 Task: Sort the products by unit price (low first).
Action: Mouse moved to (26, 56)
Screenshot: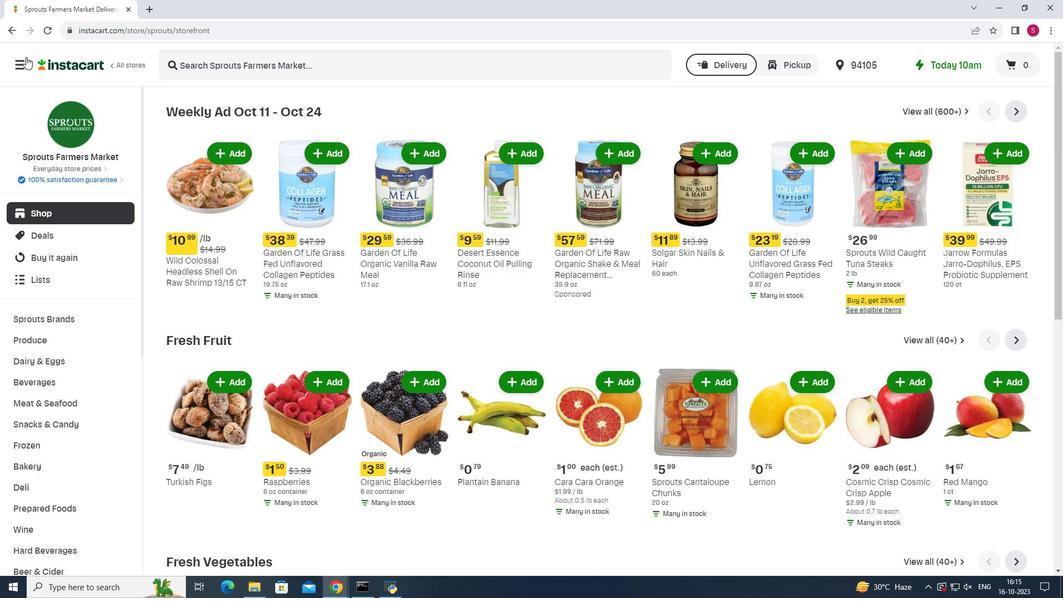 
Action: Mouse pressed left at (26, 56)
Screenshot: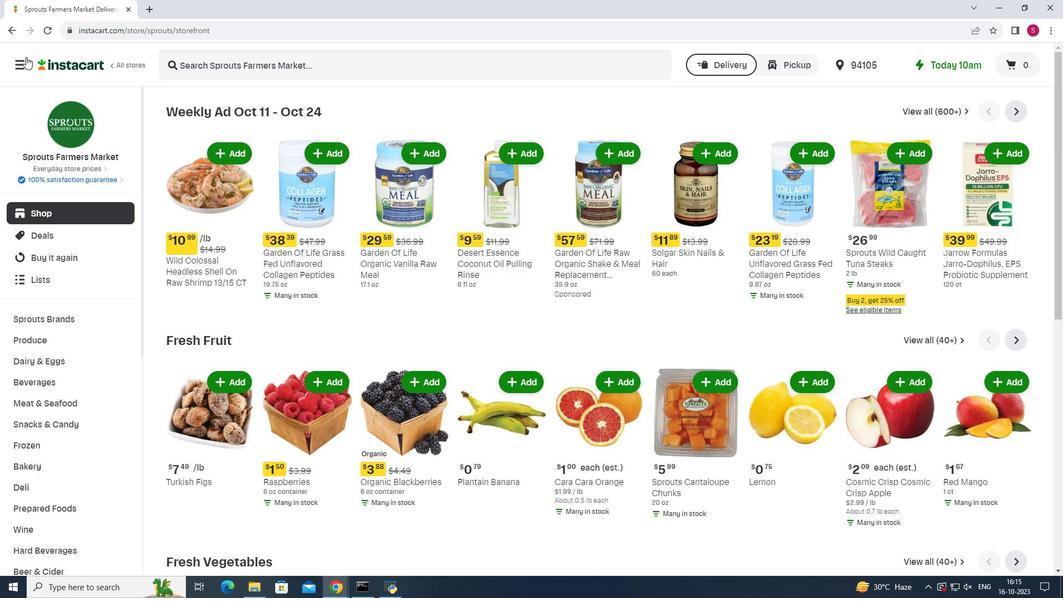 
Action: Mouse moved to (60, 289)
Screenshot: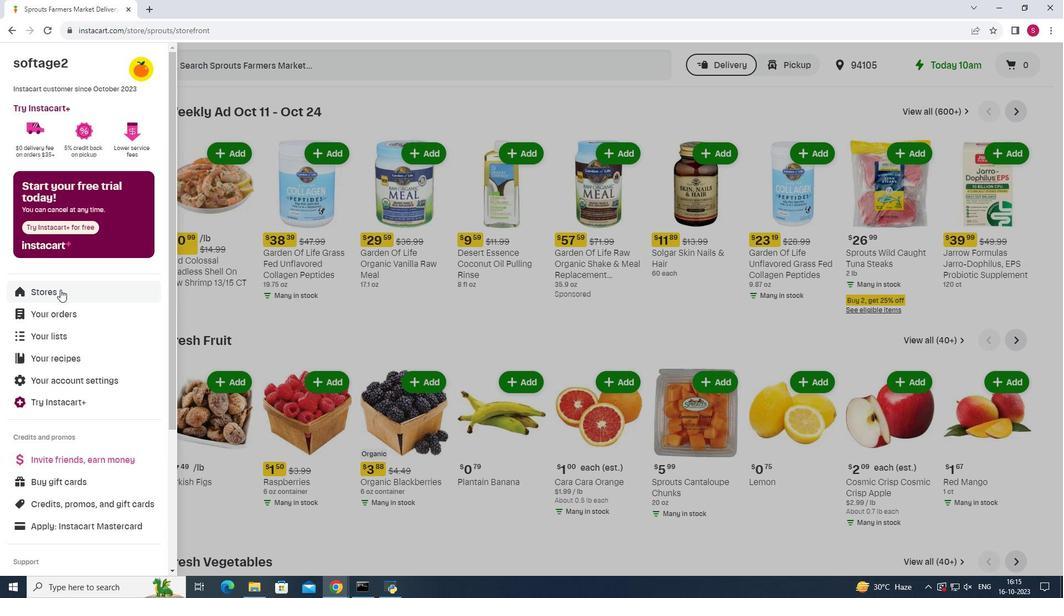
Action: Mouse pressed left at (60, 289)
Screenshot: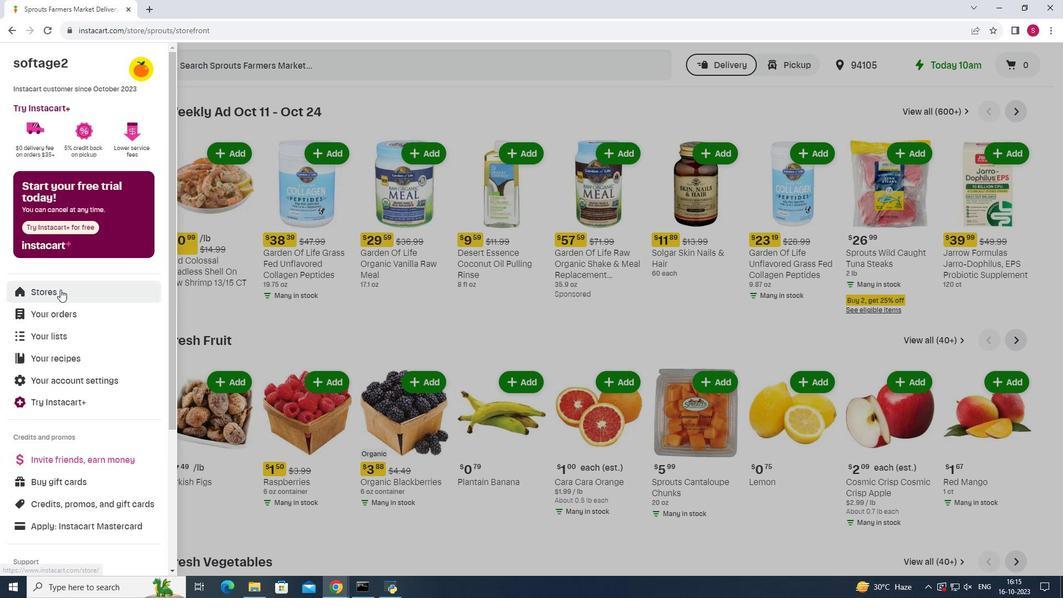 
Action: Mouse moved to (258, 98)
Screenshot: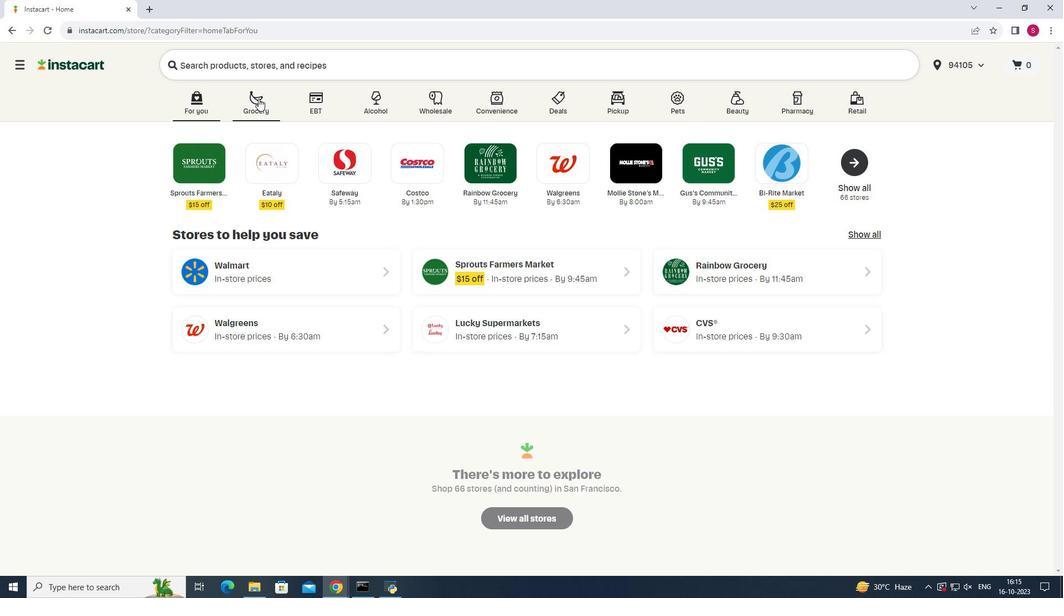 
Action: Mouse pressed left at (258, 98)
Screenshot: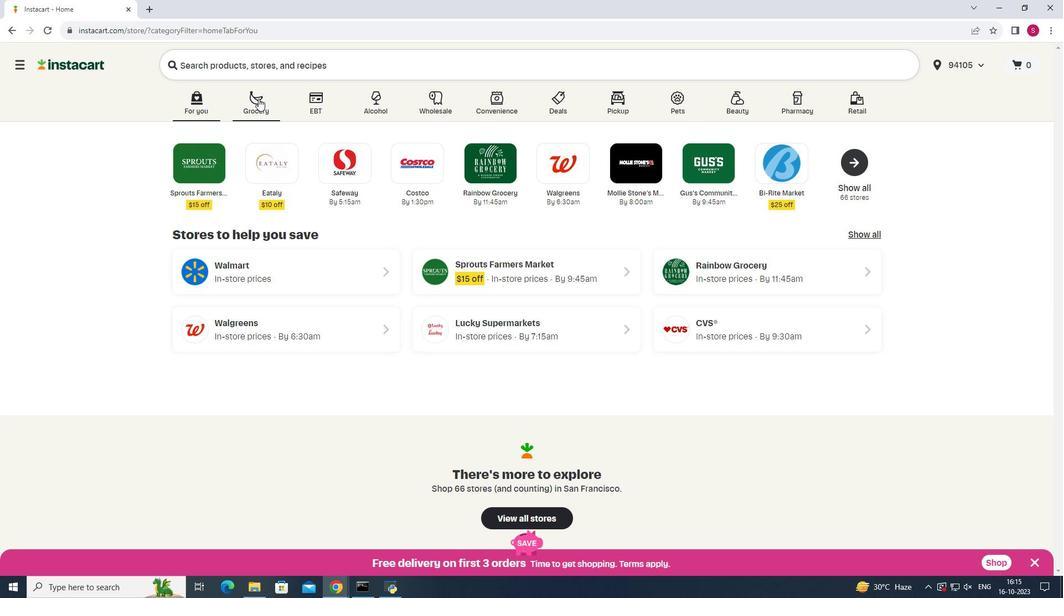 
Action: Mouse moved to (749, 155)
Screenshot: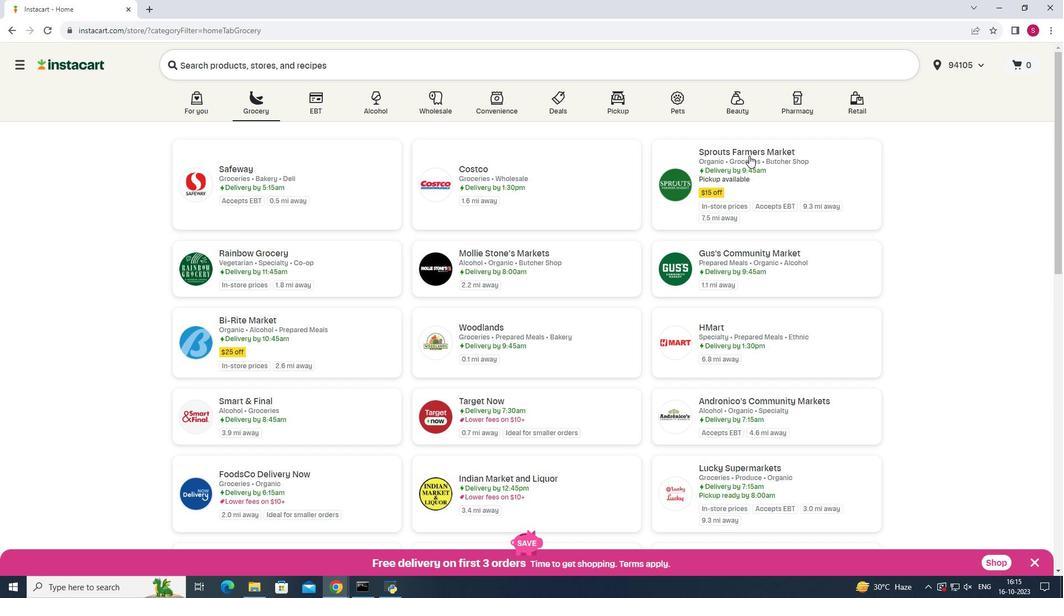 
Action: Mouse pressed left at (749, 155)
Screenshot: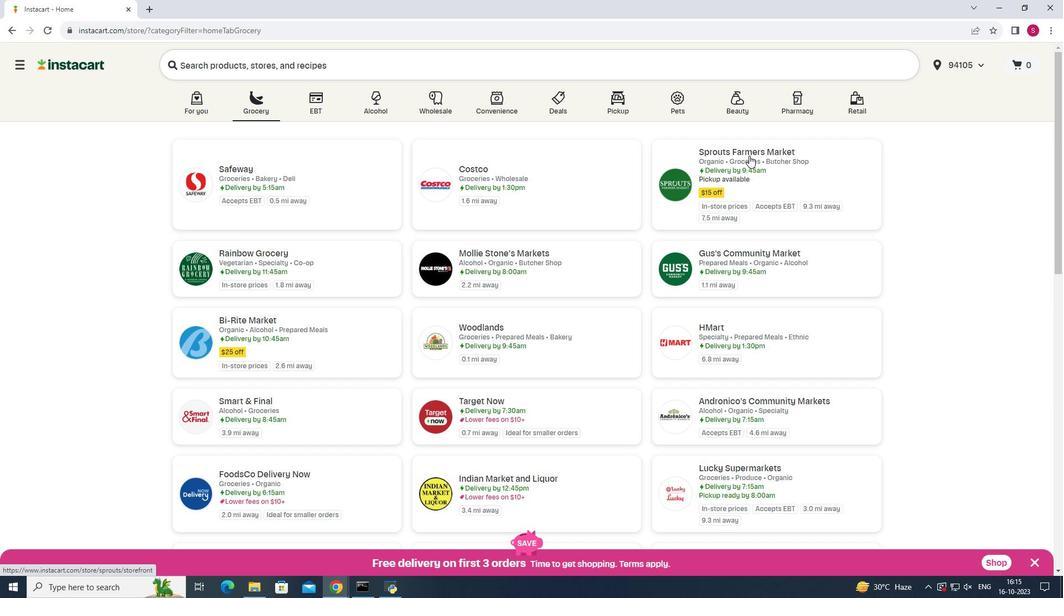 
Action: Mouse moved to (49, 398)
Screenshot: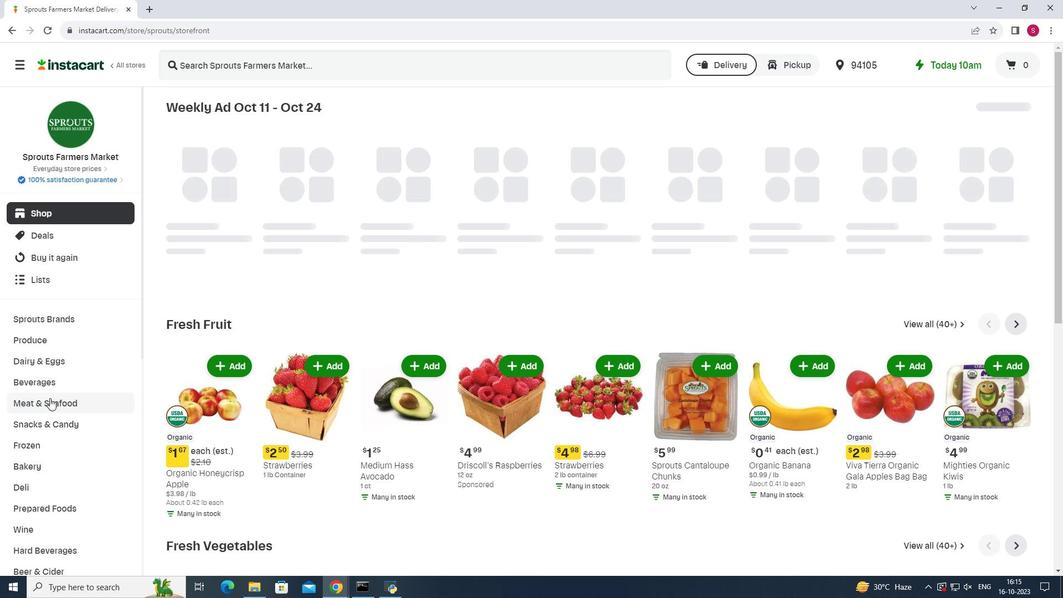 
Action: Mouse pressed left at (49, 398)
Screenshot: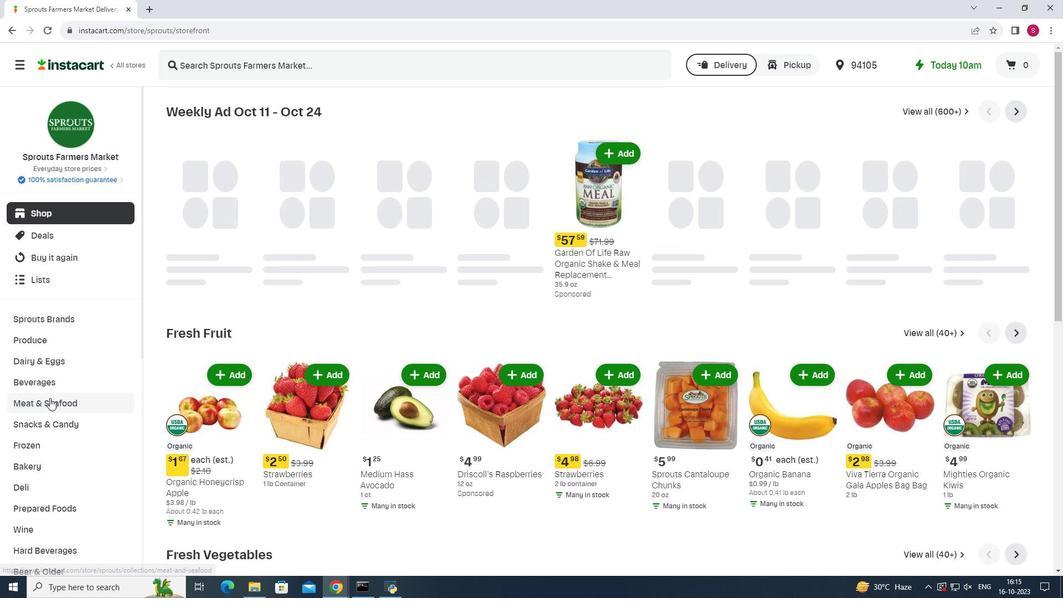 
Action: Mouse moved to (845, 134)
Screenshot: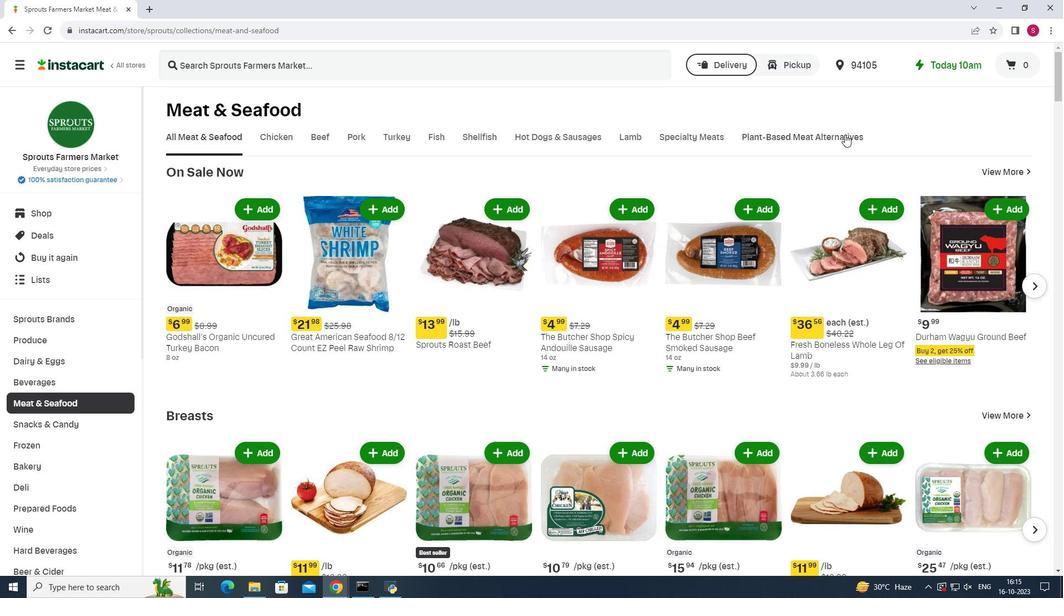 
Action: Mouse pressed left at (845, 134)
Screenshot: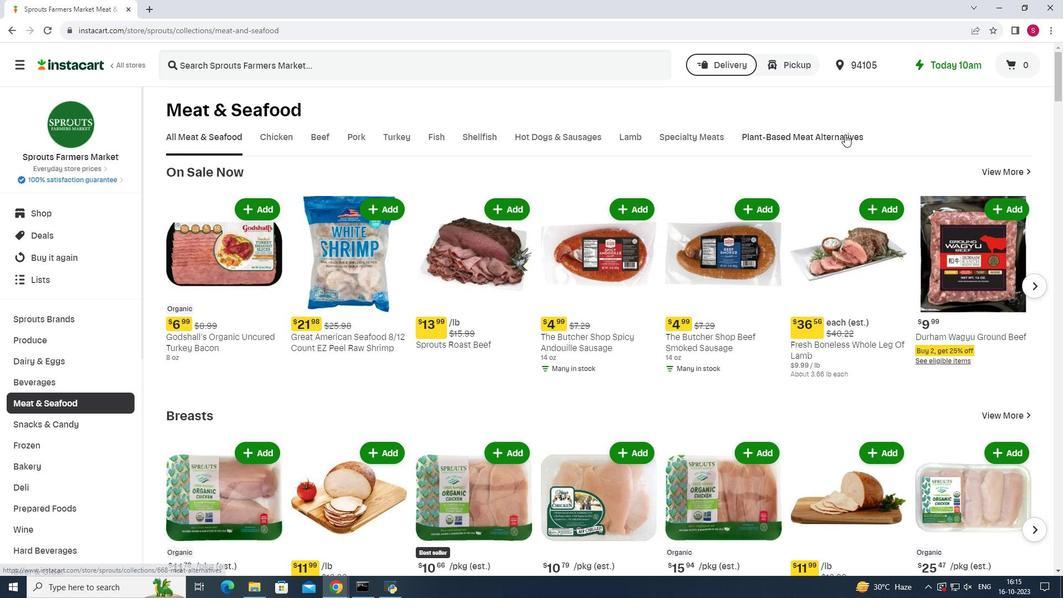 
Action: Mouse moved to (697, 182)
Screenshot: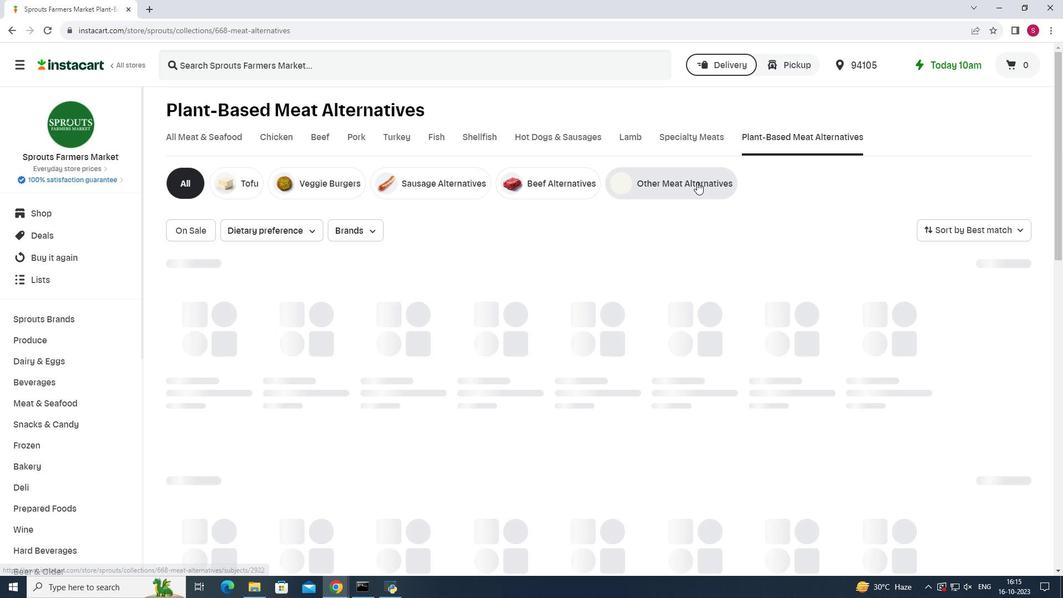 
Action: Mouse pressed left at (697, 182)
Screenshot: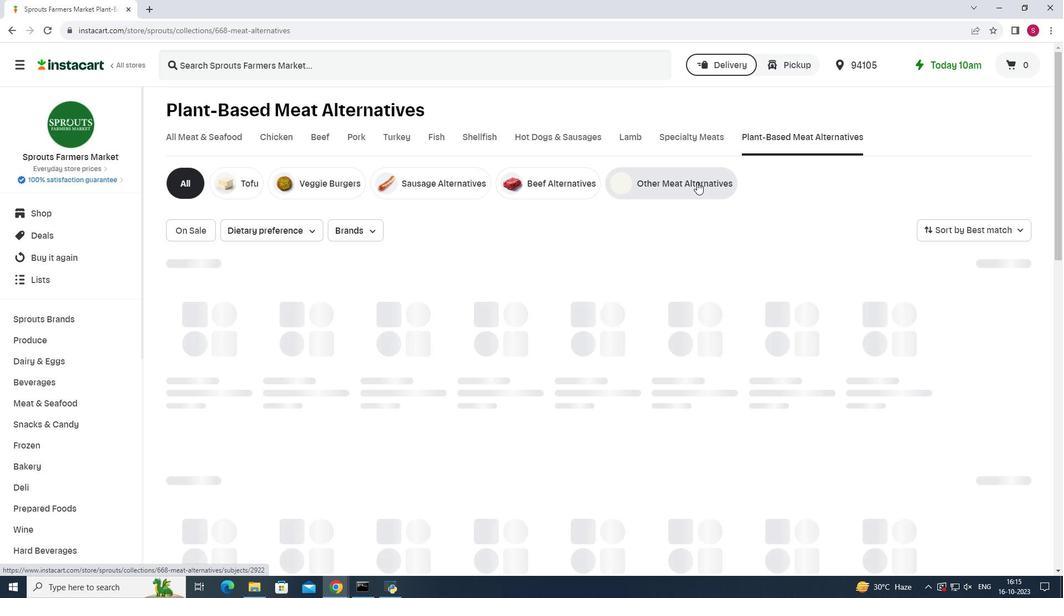 
Action: Mouse moved to (989, 227)
Screenshot: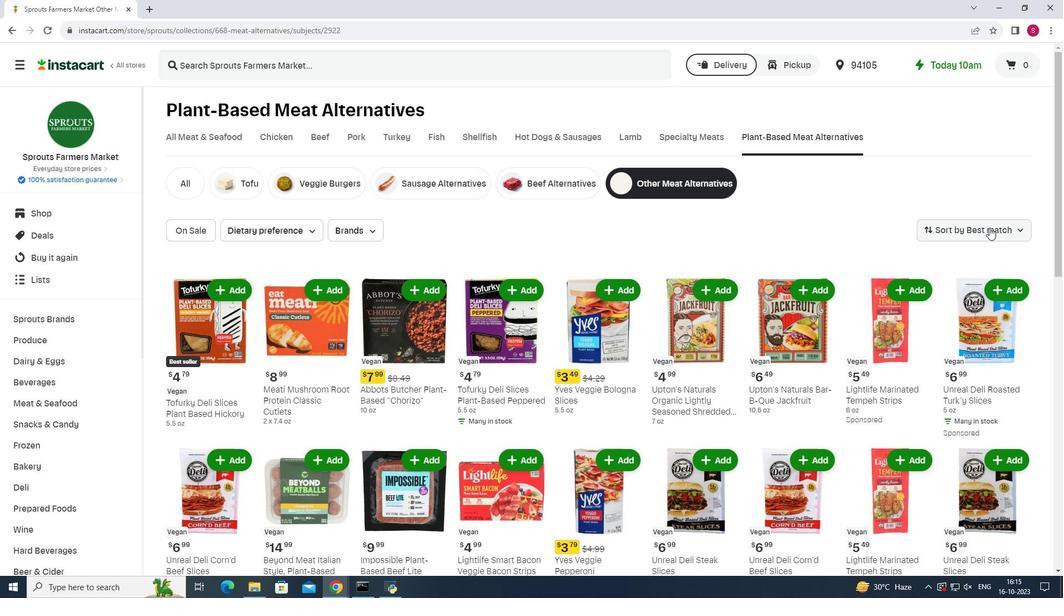 
Action: Mouse pressed left at (989, 227)
Screenshot: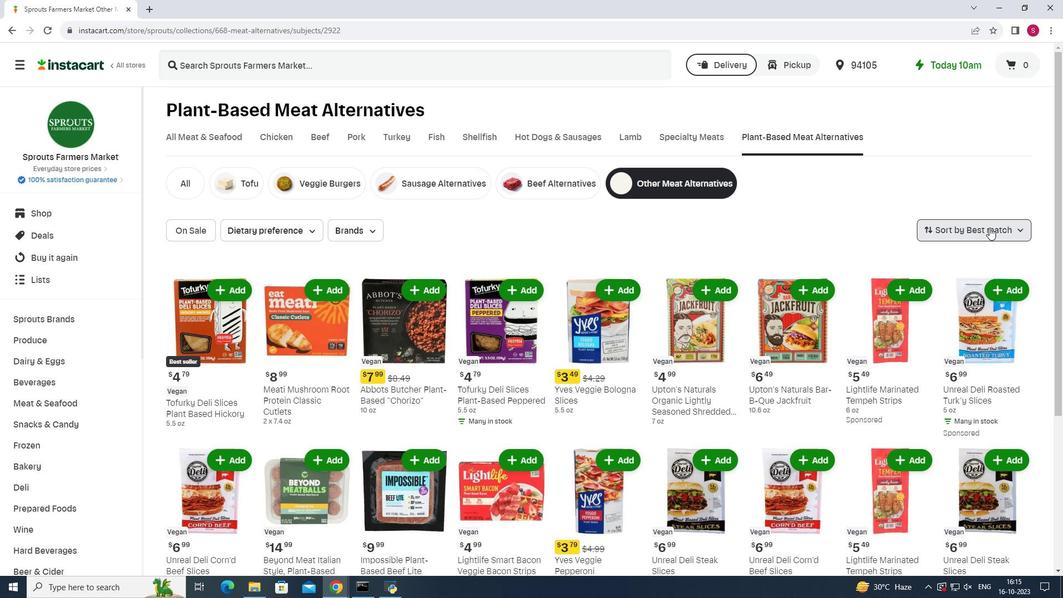 
Action: Mouse pressed left at (989, 227)
Screenshot: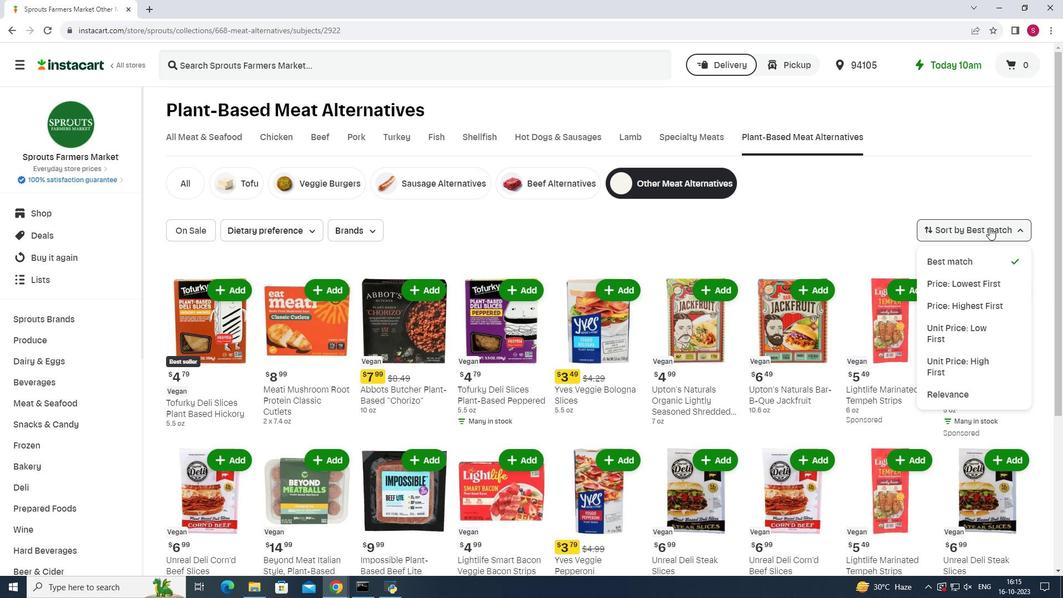 
Action: Mouse pressed left at (989, 227)
Screenshot: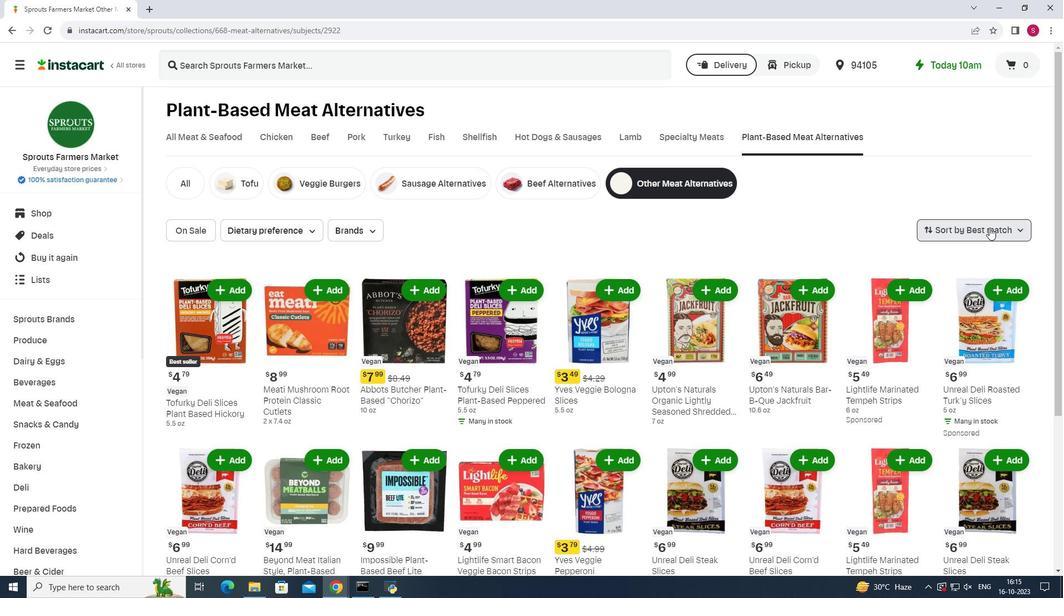 
Action: Mouse moved to (990, 332)
Screenshot: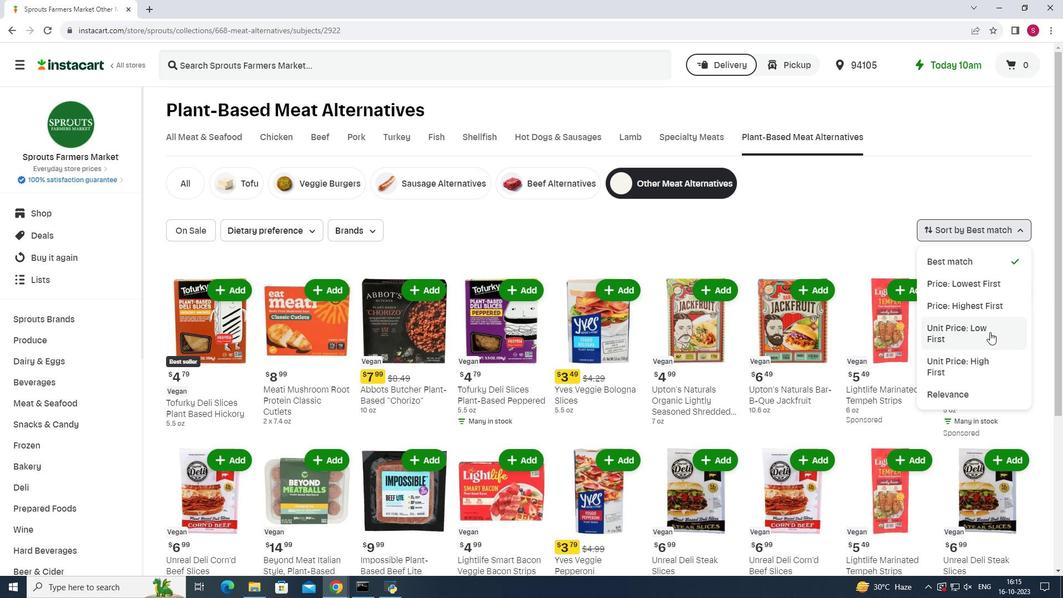 
Action: Mouse pressed left at (990, 332)
Screenshot: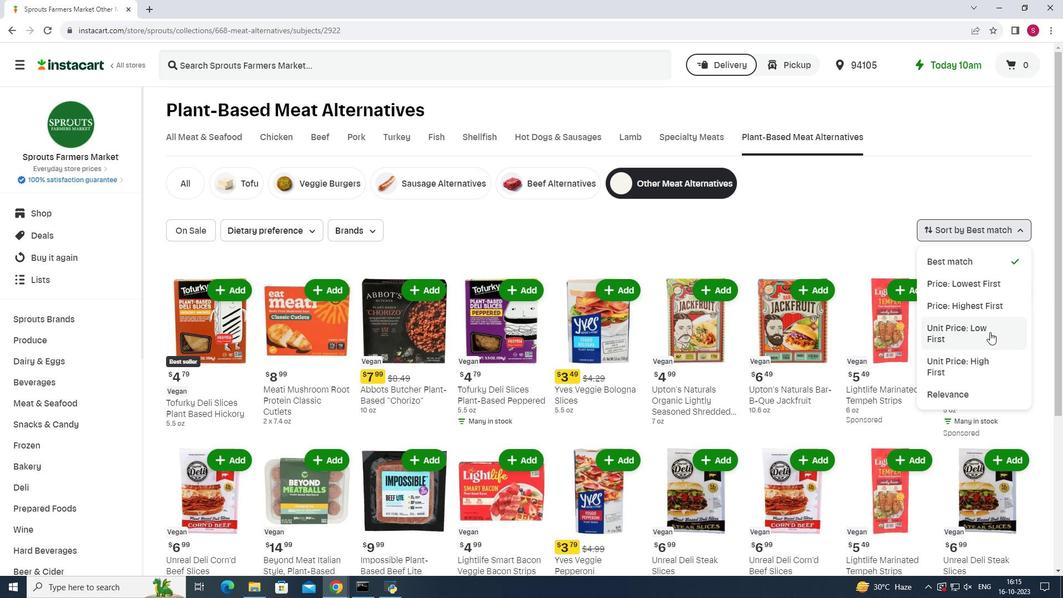 
Action: Mouse moved to (884, 274)
Screenshot: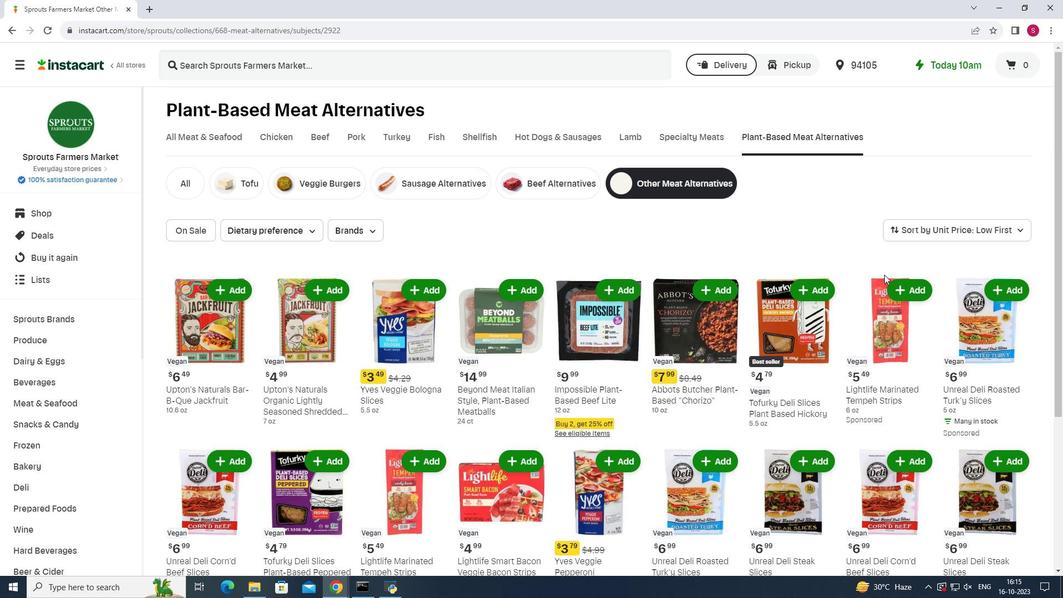 
Action: Mouse scrolled (884, 274) with delta (0, 0)
Screenshot: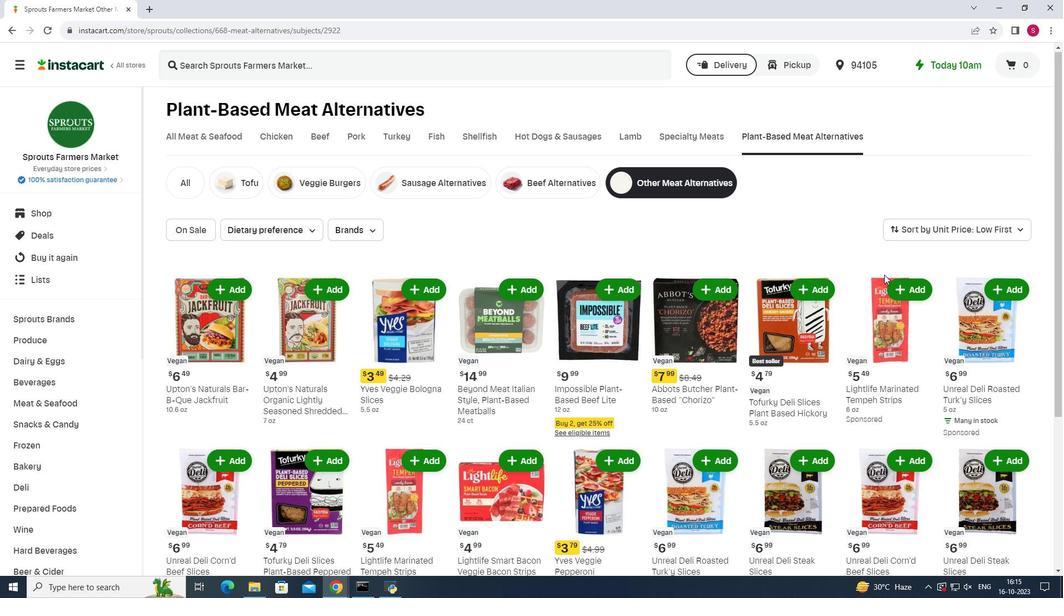 
Action: Mouse scrolled (884, 274) with delta (0, 0)
Screenshot: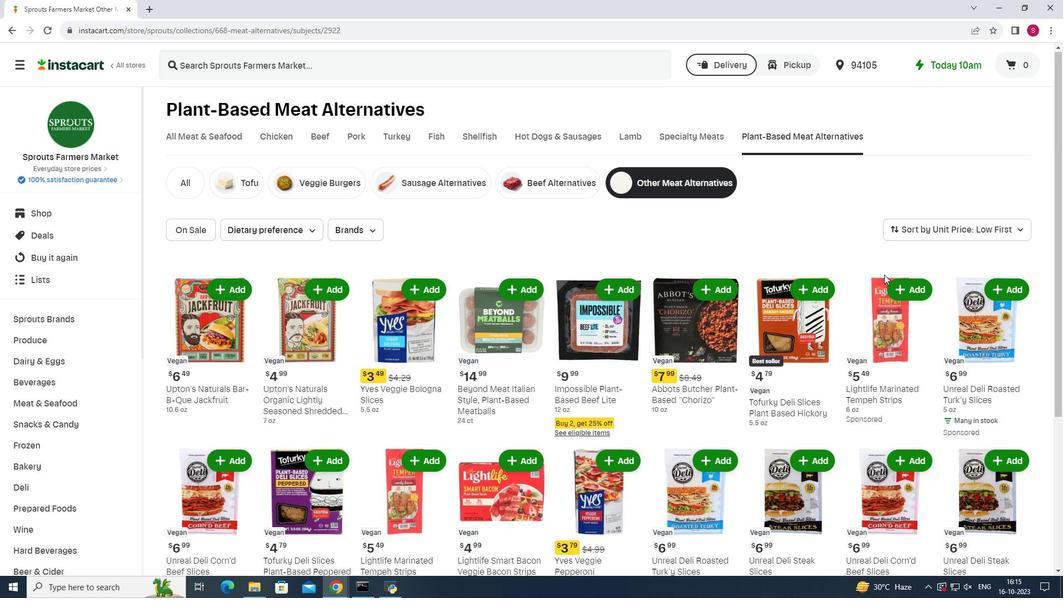 
Action: Mouse scrolled (884, 274) with delta (0, 0)
Screenshot: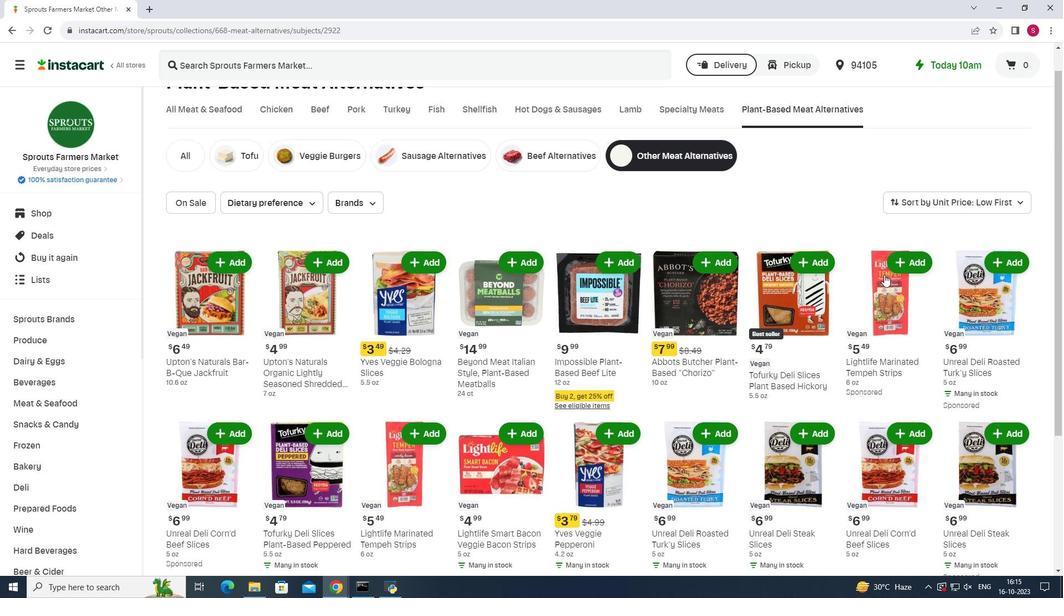 
Action: Mouse scrolled (884, 274) with delta (0, 0)
Screenshot: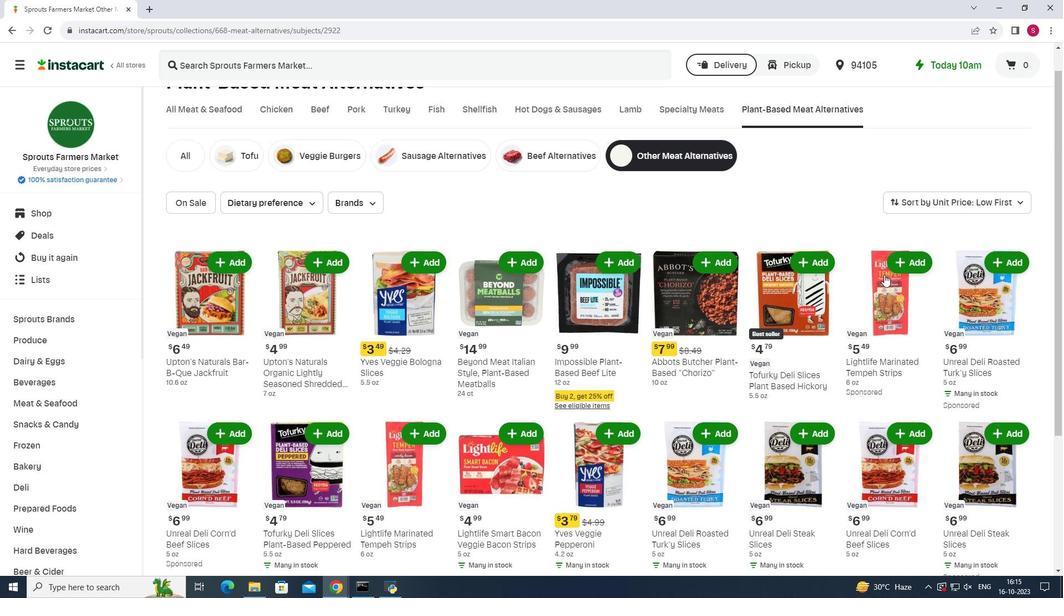 
Action: Mouse scrolled (884, 274) with delta (0, 0)
Screenshot: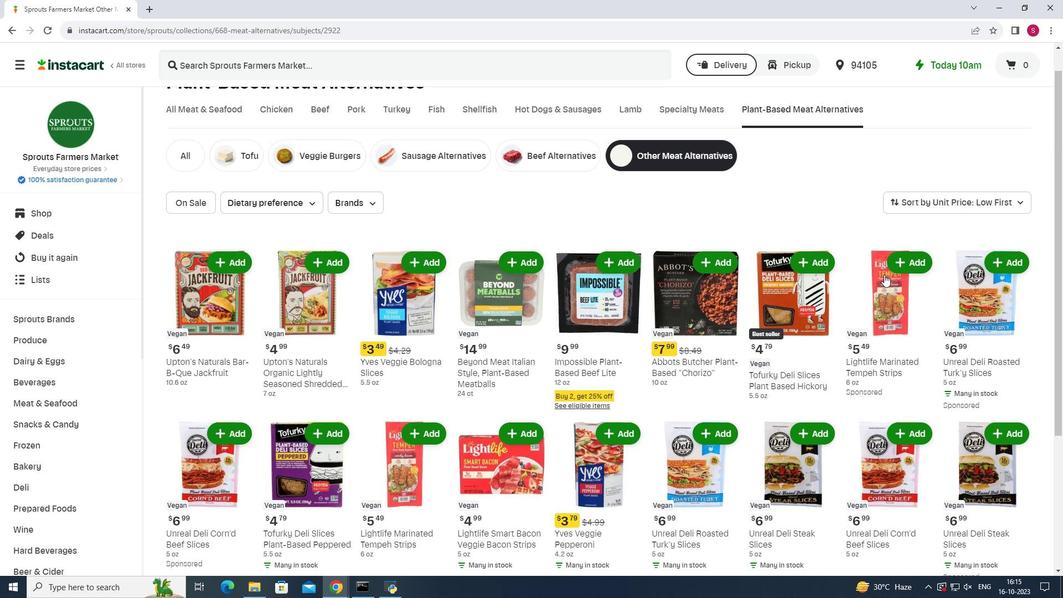 
Action: Mouse scrolled (884, 275) with delta (0, 0)
Screenshot: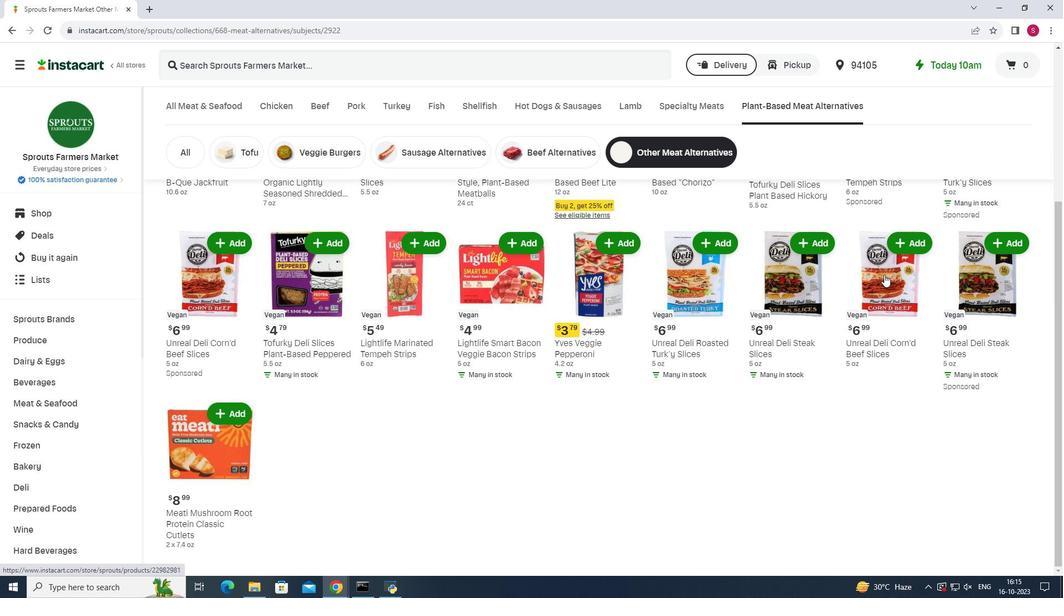 
Action: Mouse scrolled (884, 275) with delta (0, 0)
Screenshot: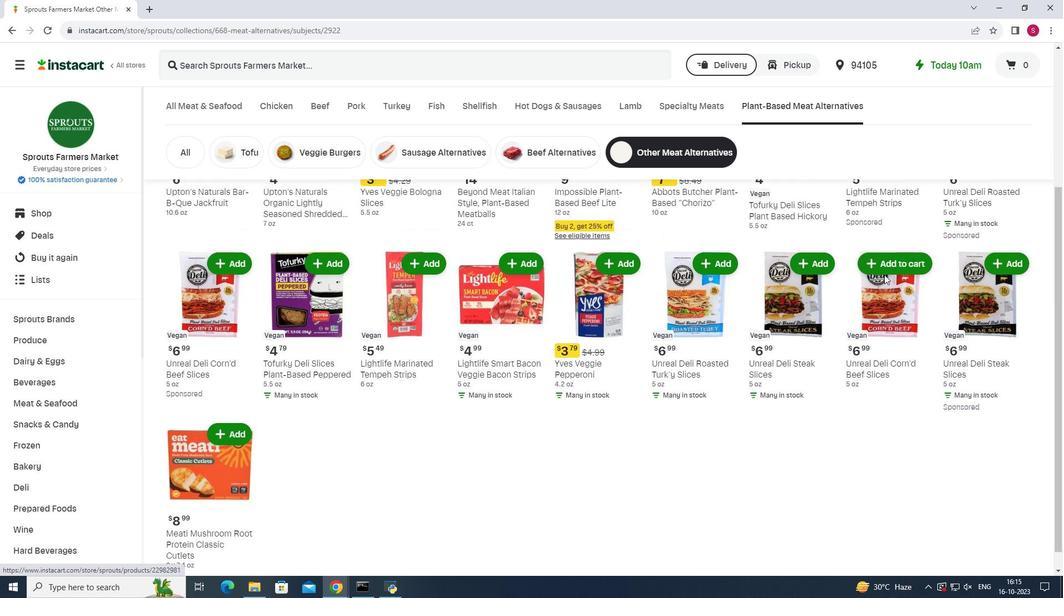
Action: Mouse scrolled (884, 275) with delta (0, 0)
Screenshot: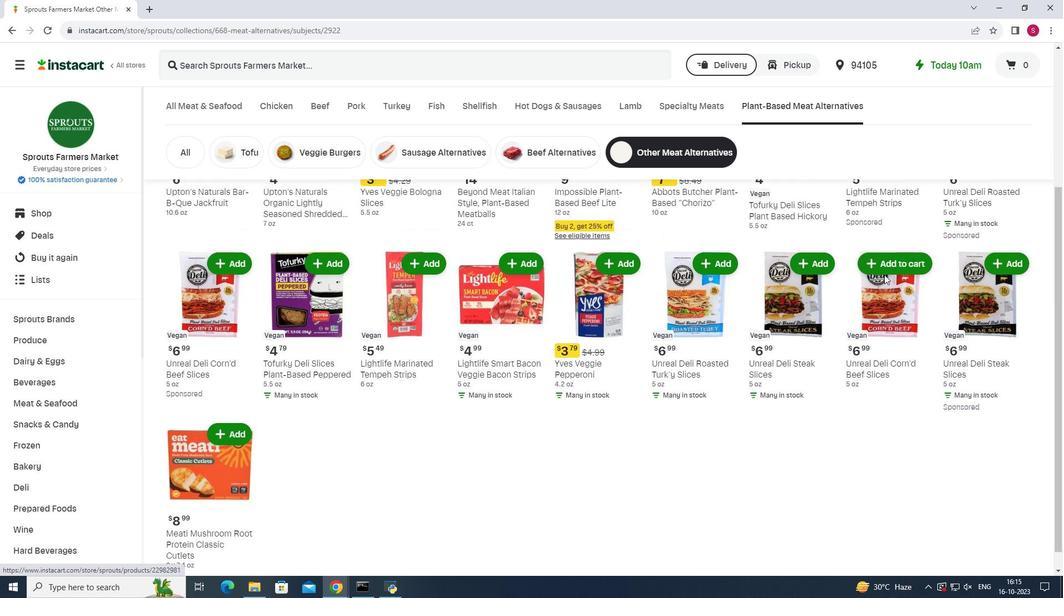 
Action: Mouse scrolled (884, 275) with delta (0, 0)
Screenshot: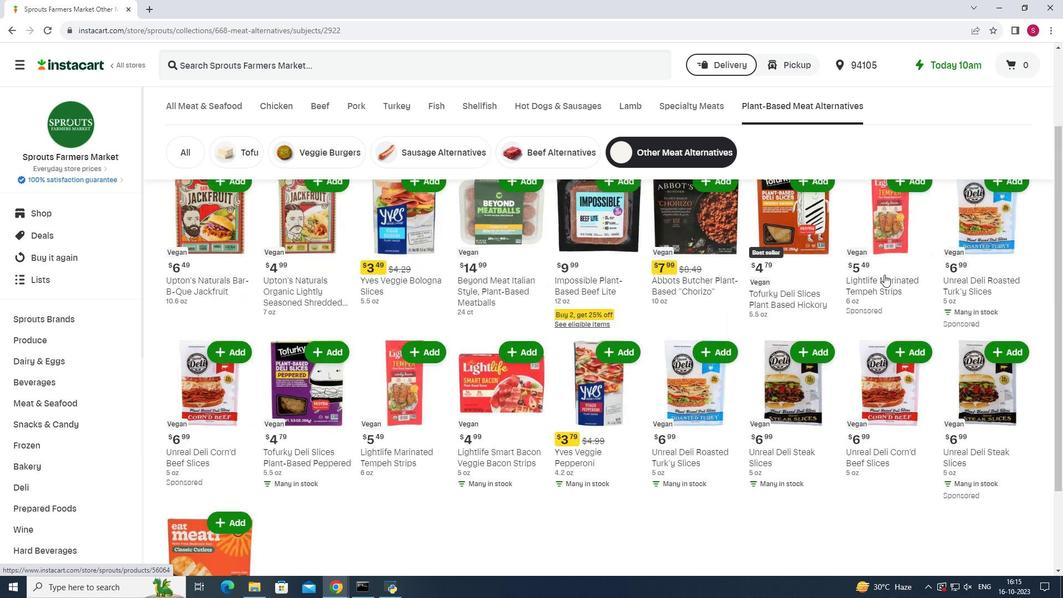 
Action: Mouse scrolled (884, 275) with delta (0, 0)
Screenshot: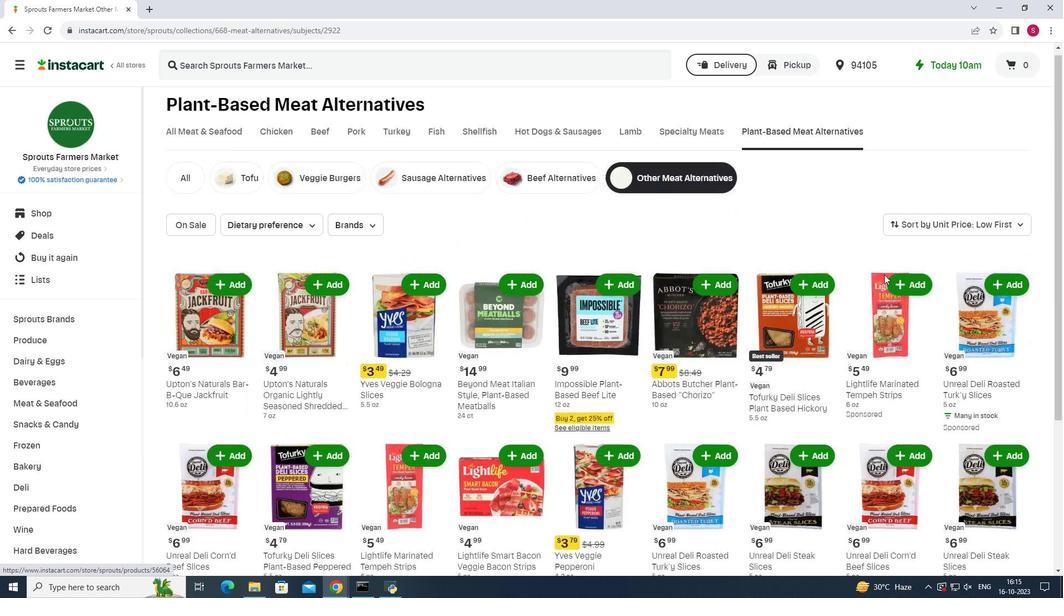 
